 Task: Look for products in the category "Chocolate & Candy" from the brand "Nellys Organics".
Action: Mouse moved to (23, 74)
Screenshot: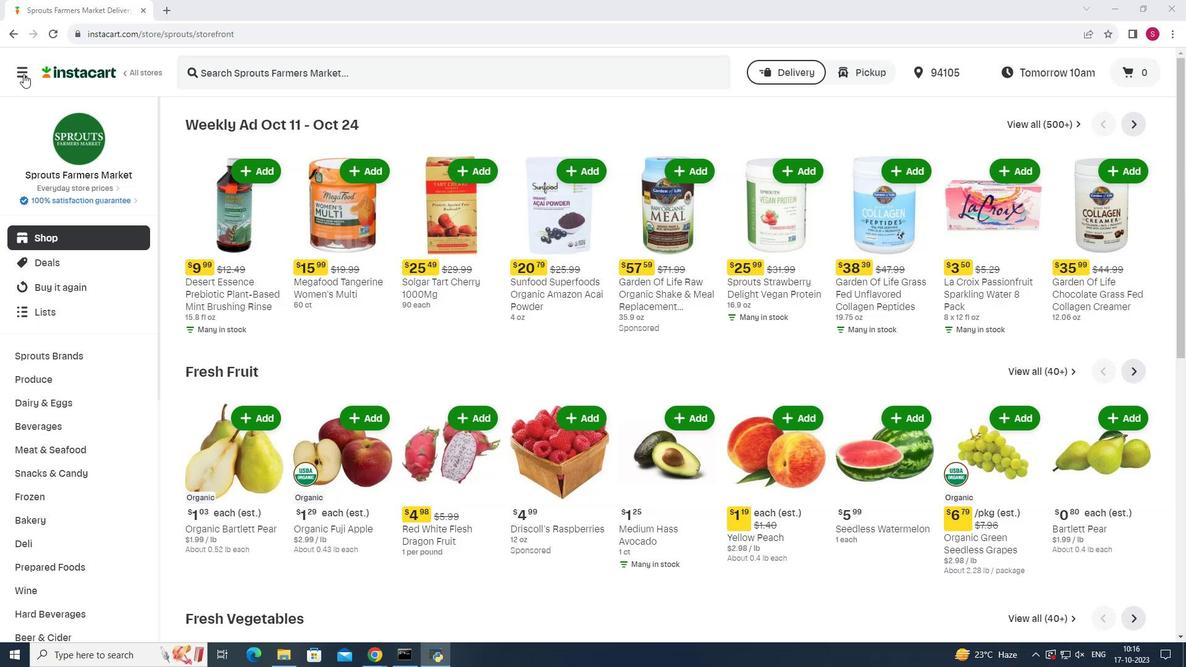 
Action: Mouse pressed left at (23, 74)
Screenshot: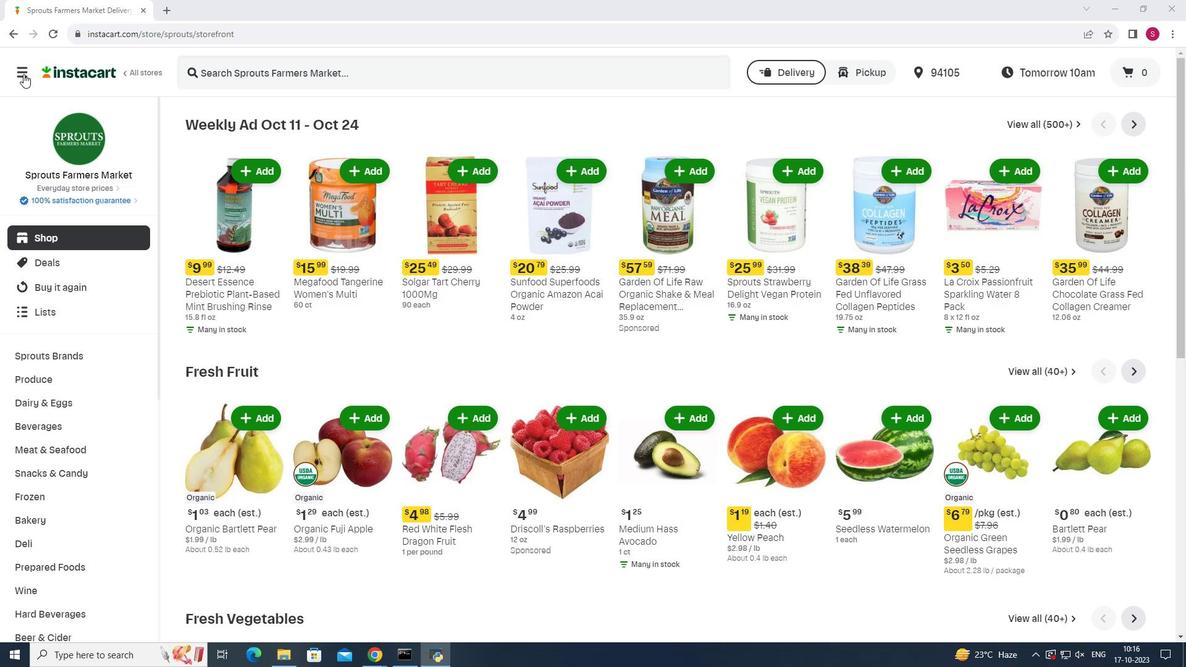 
Action: Mouse moved to (94, 326)
Screenshot: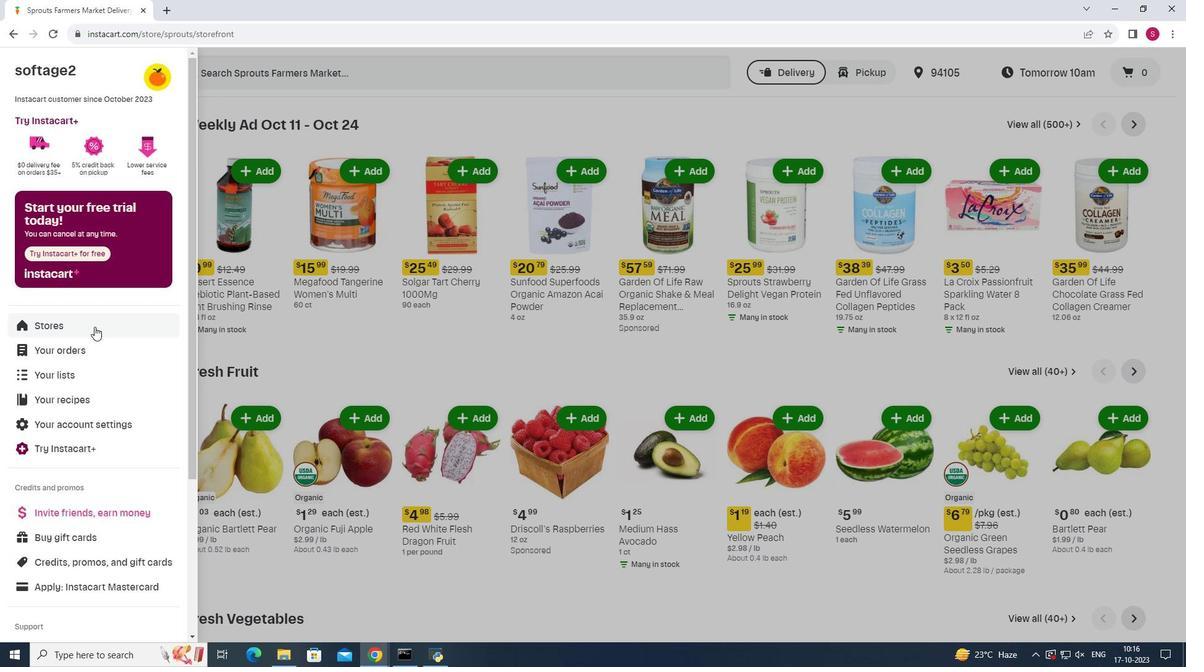 
Action: Mouse pressed left at (94, 326)
Screenshot: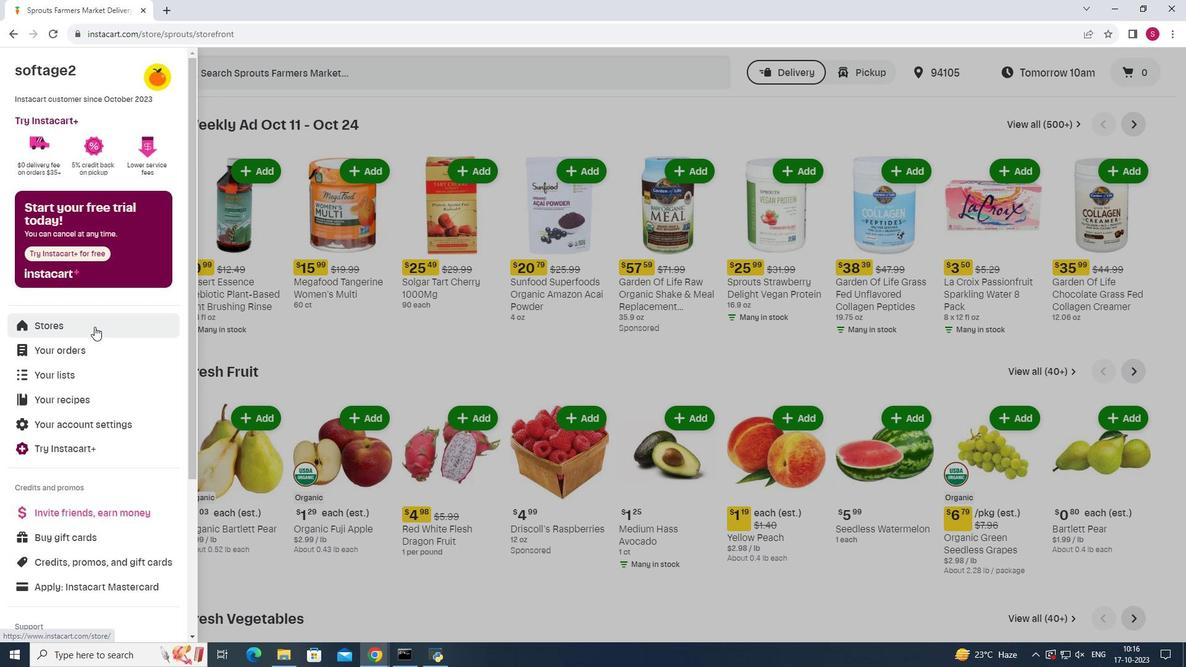 
Action: Mouse moved to (271, 118)
Screenshot: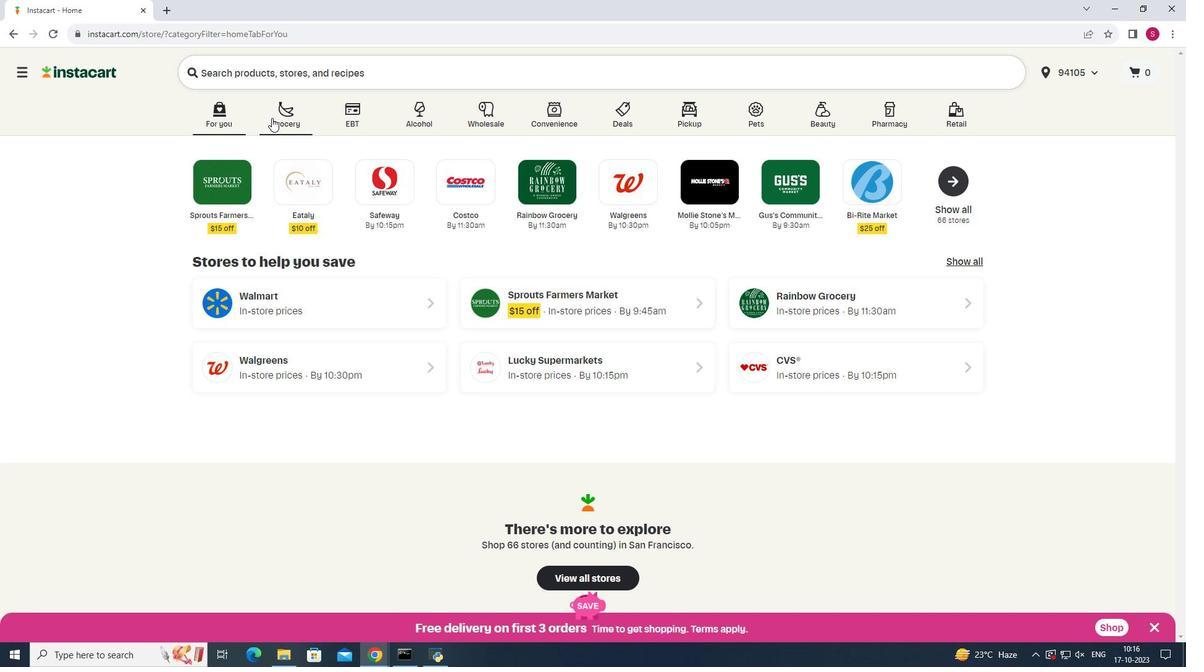 
Action: Mouse pressed left at (271, 118)
Screenshot: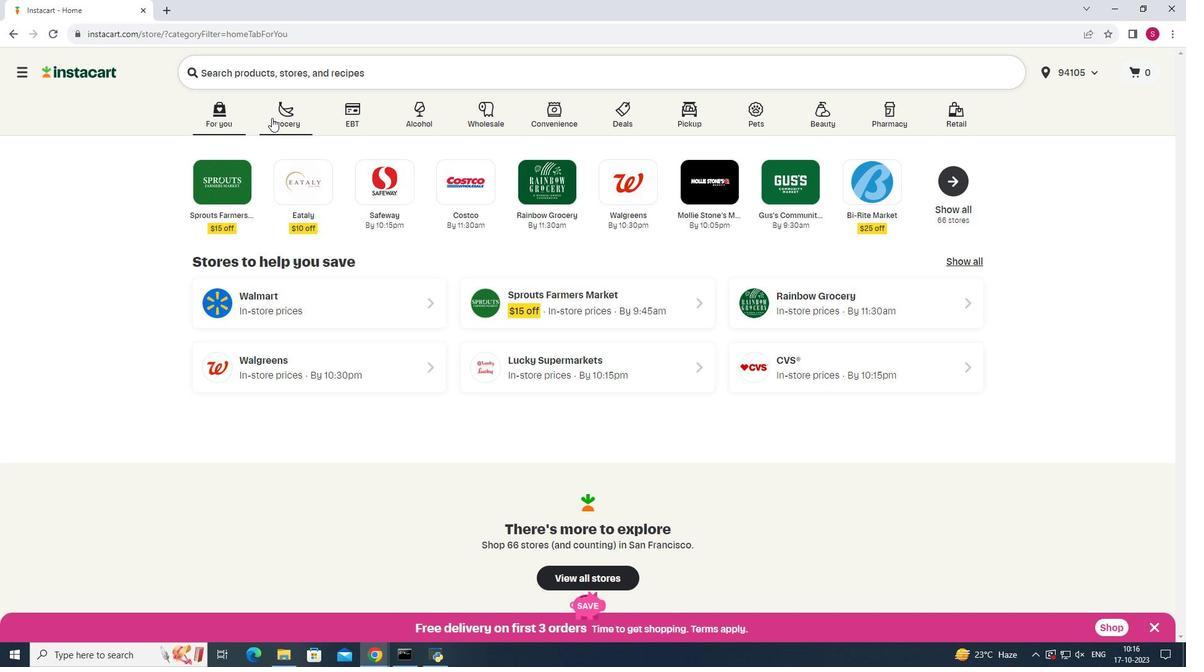 
Action: Mouse moved to (870, 168)
Screenshot: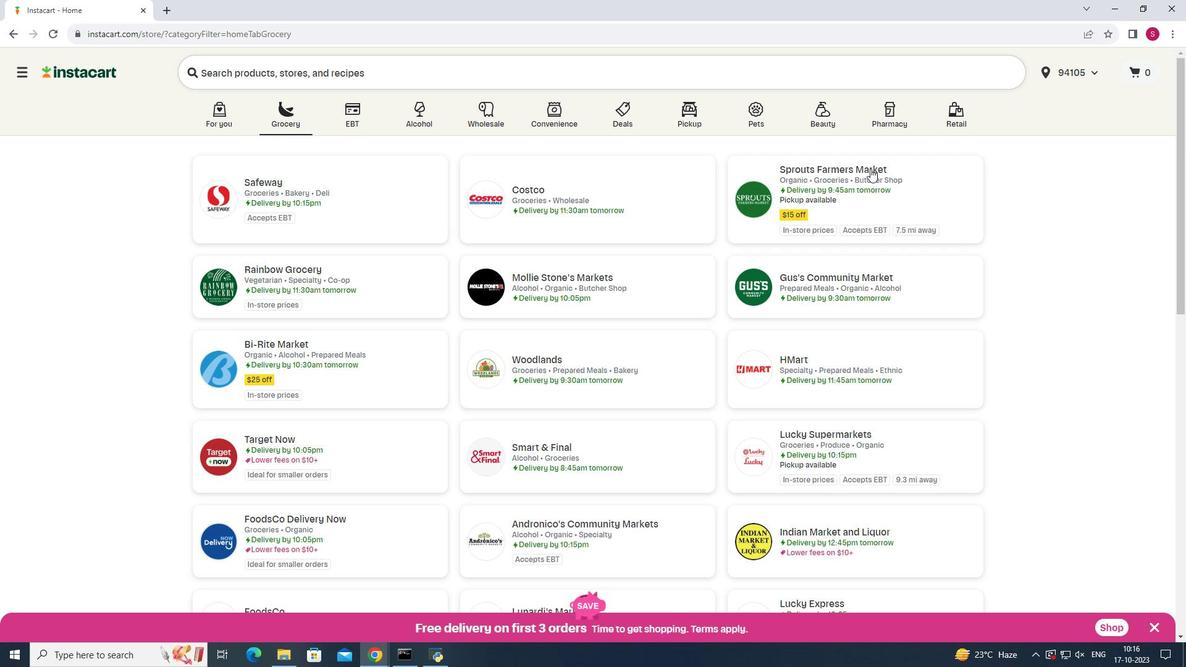
Action: Mouse pressed left at (870, 168)
Screenshot: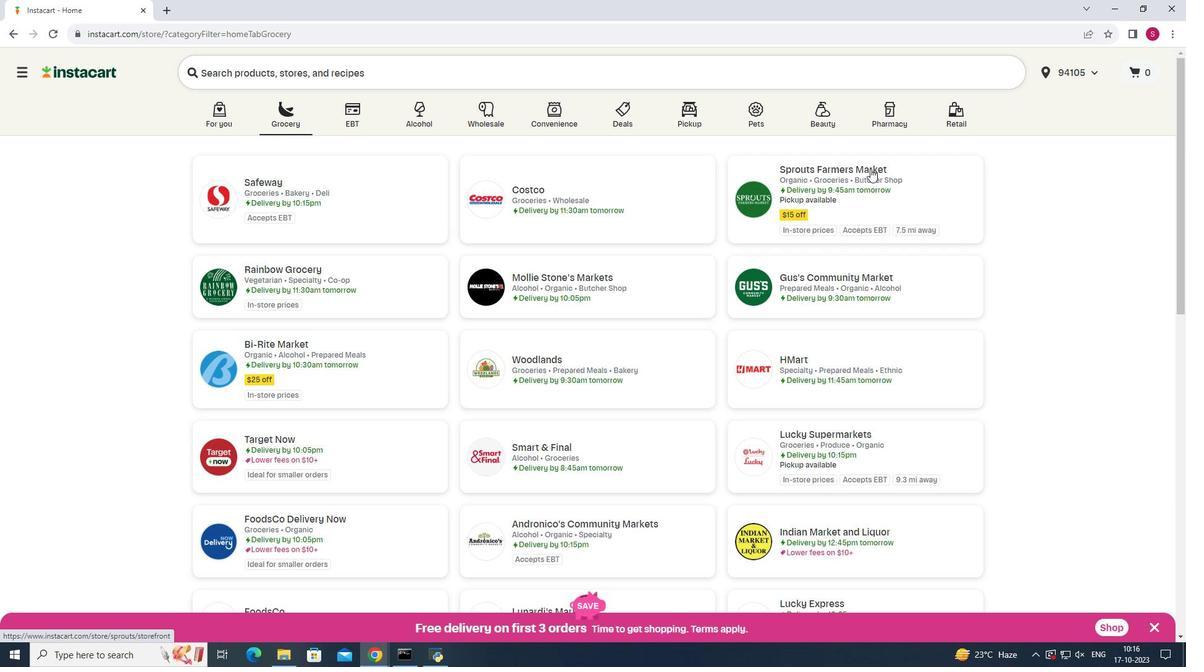 
Action: Mouse moved to (47, 471)
Screenshot: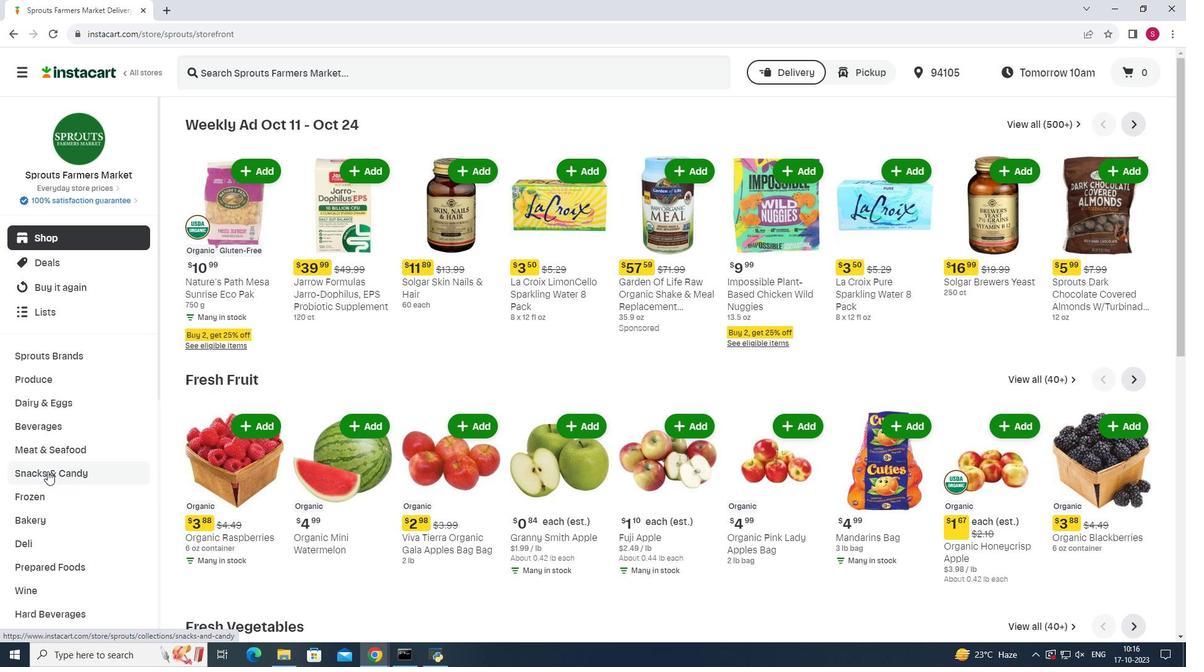 
Action: Mouse pressed left at (47, 471)
Screenshot: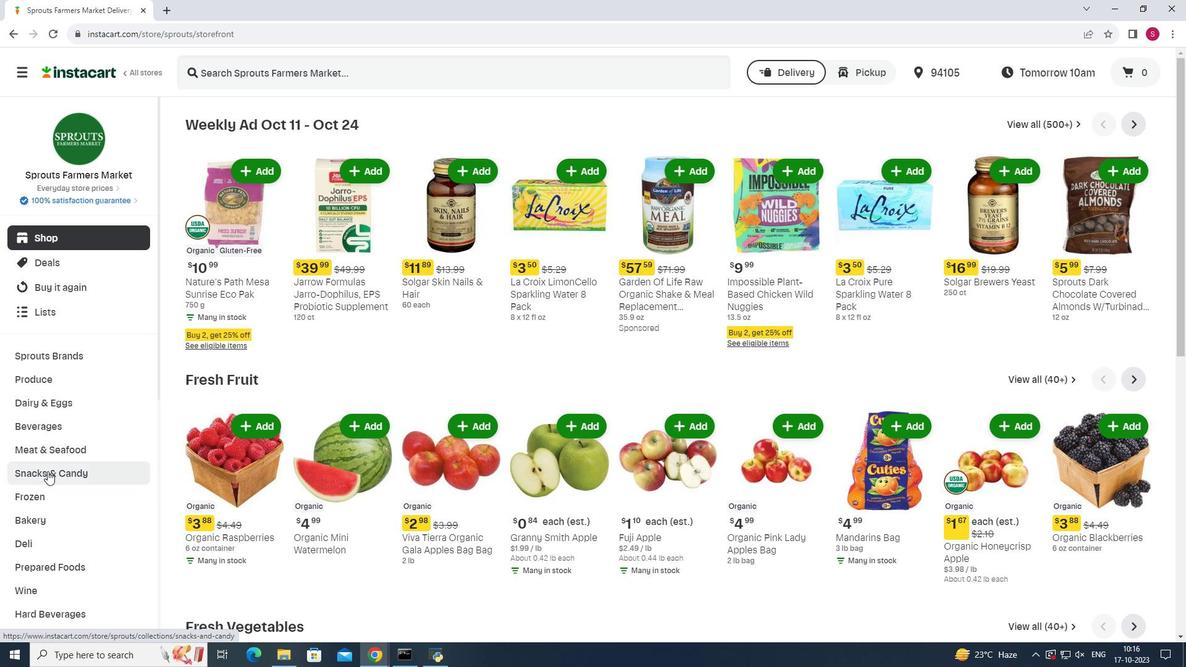 
Action: Mouse moved to (343, 150)
Screenshot: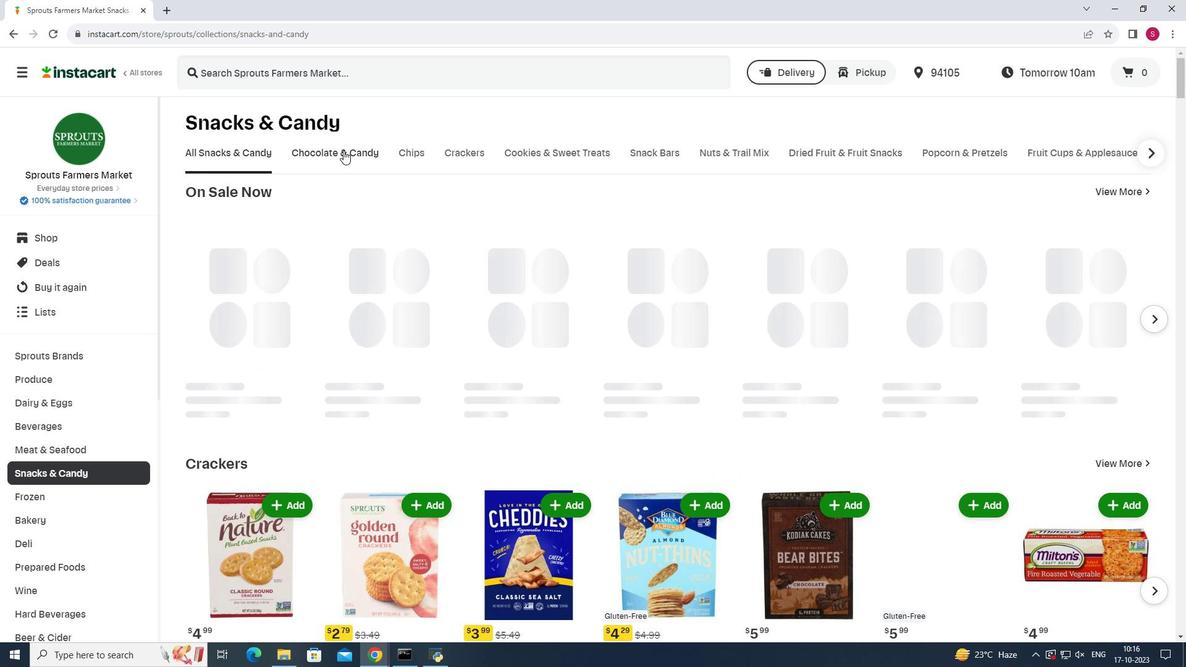
Action: Mouse pressed left at (343, 150)
Screenshot: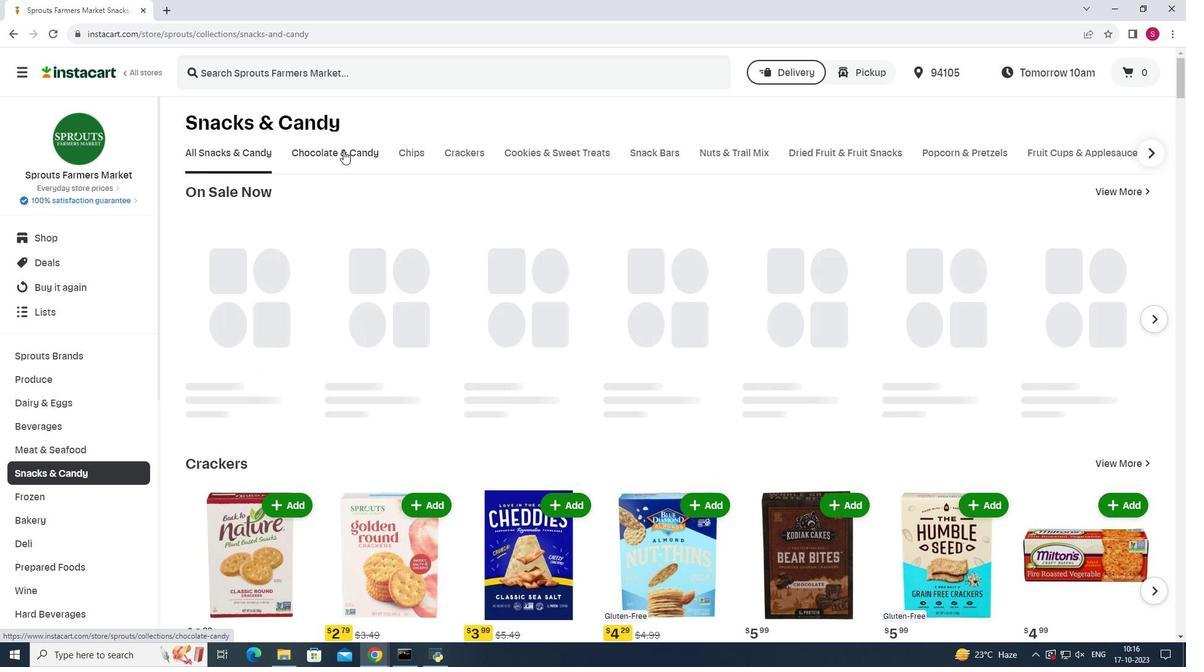 
Action: Mouse moved to (325, 201)
Screenshot: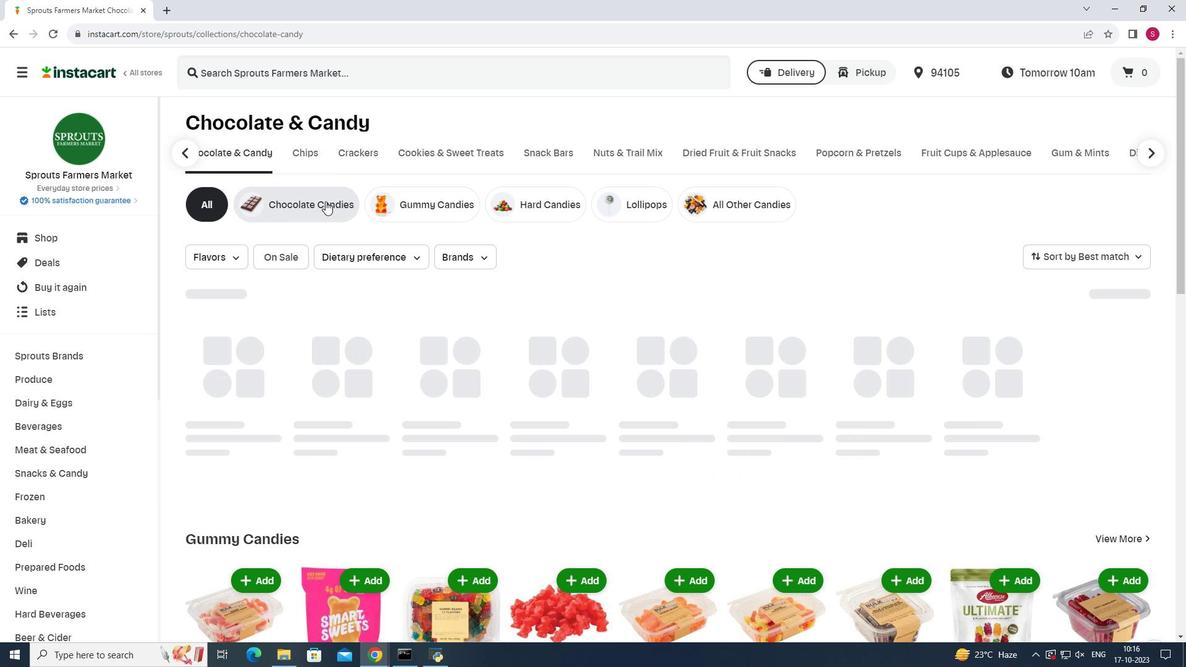 
Action: Mouse pressed left at (325, 201)
Screenshot: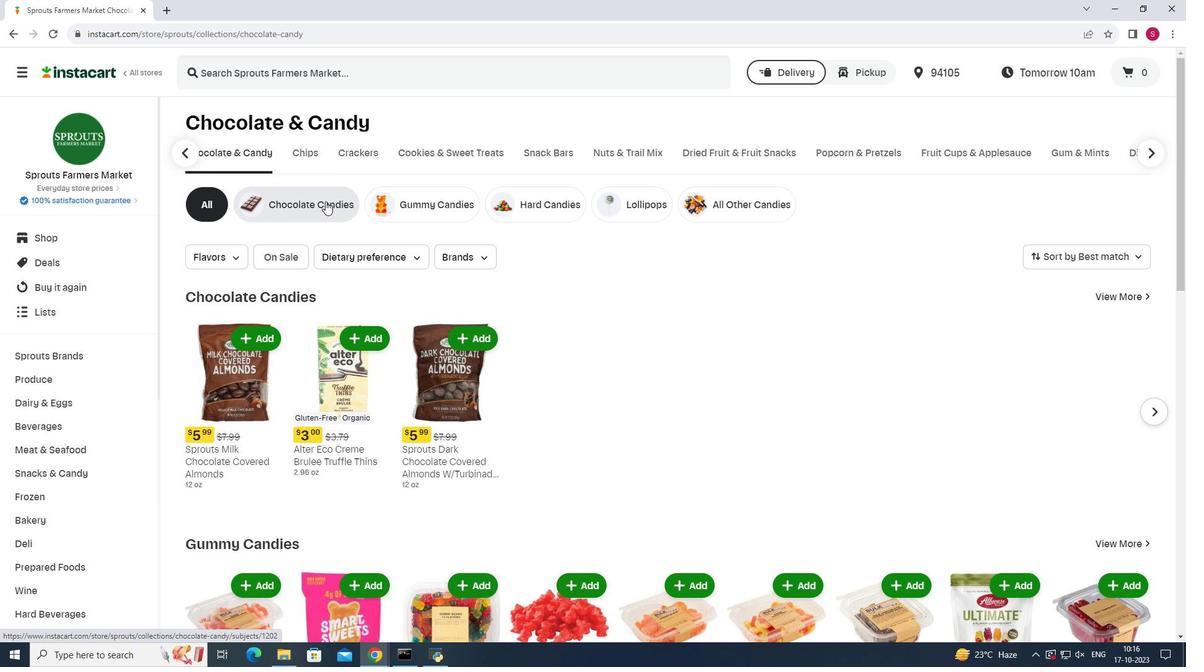 
Action: Mouse moved to (478, 255)
Screenshot: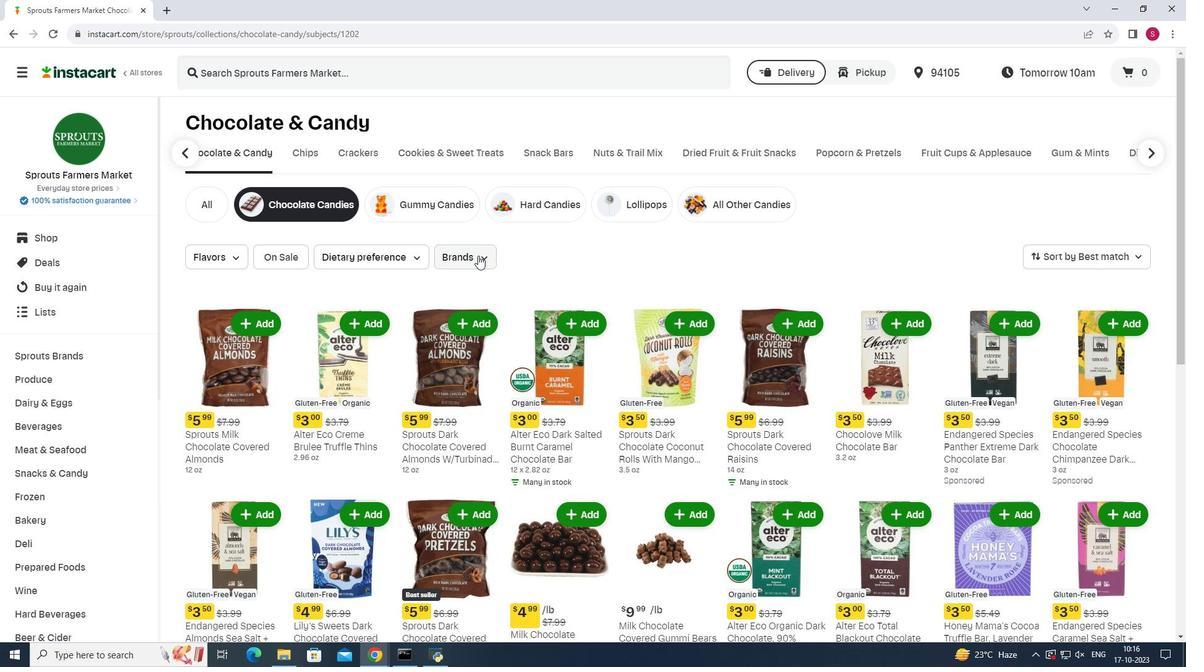 
Action: Mouse pressed left at (478, 255)
Screenshot: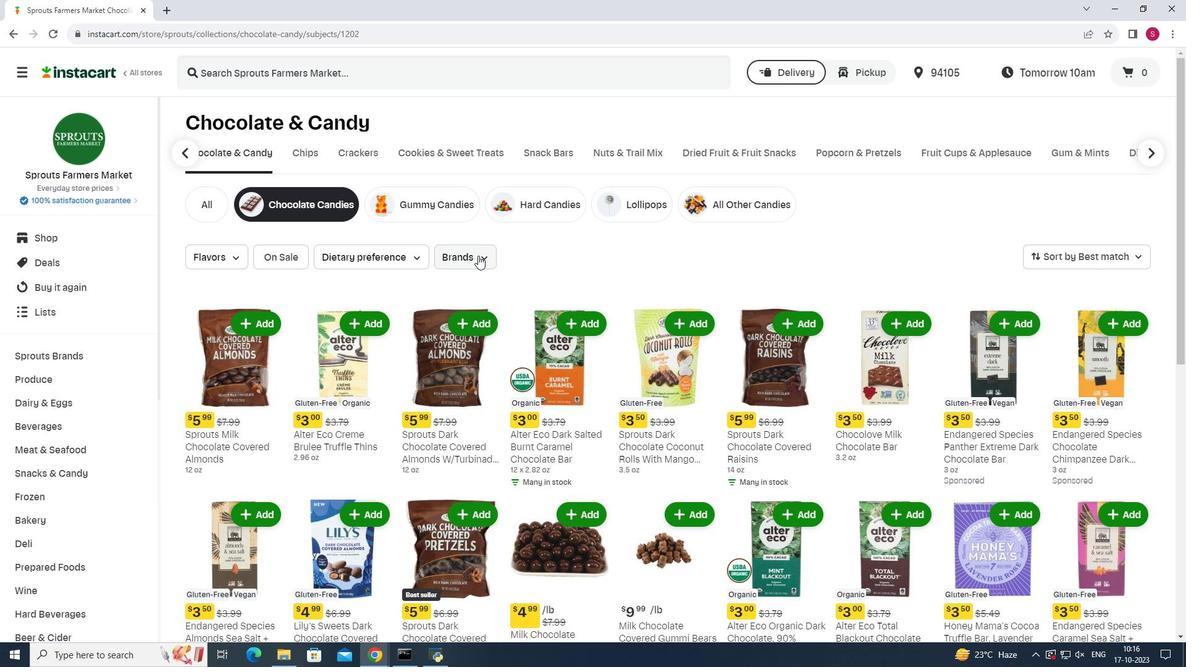 
Action: Mouse moved to (546, 373)
Screenshot: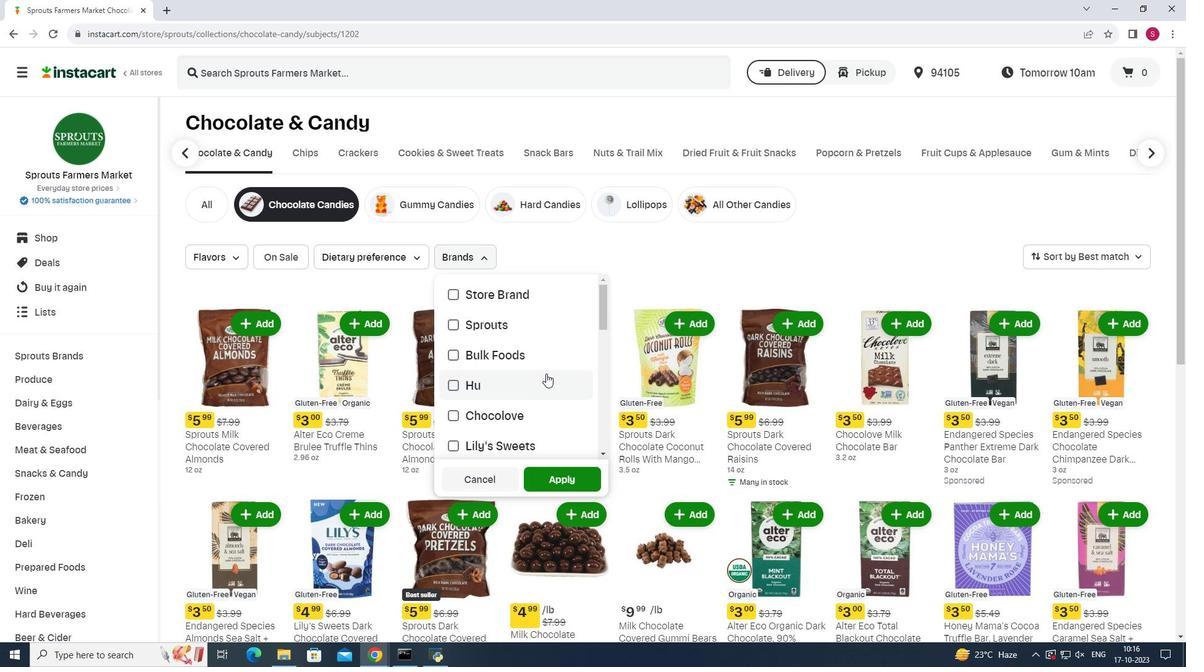
Action: Mouse scrolled (546, 373) with delta (0, 0)
Screenshot: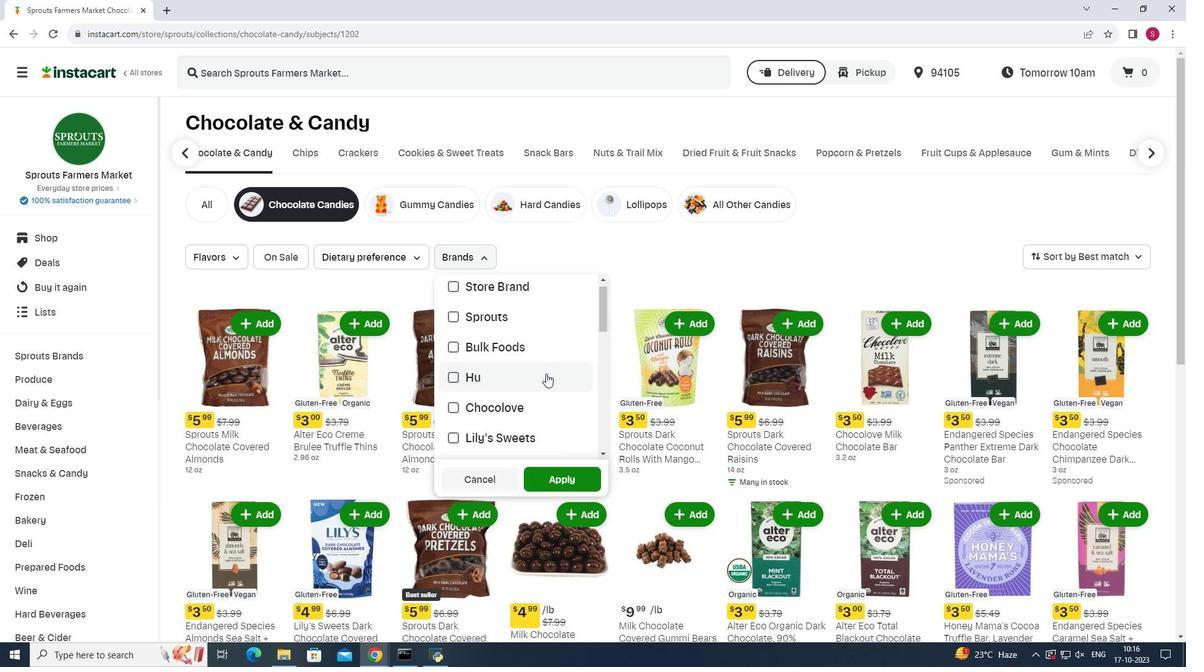 
Action: Mouse scrolled (546, 373) with delta (0, 0)
Screenshot: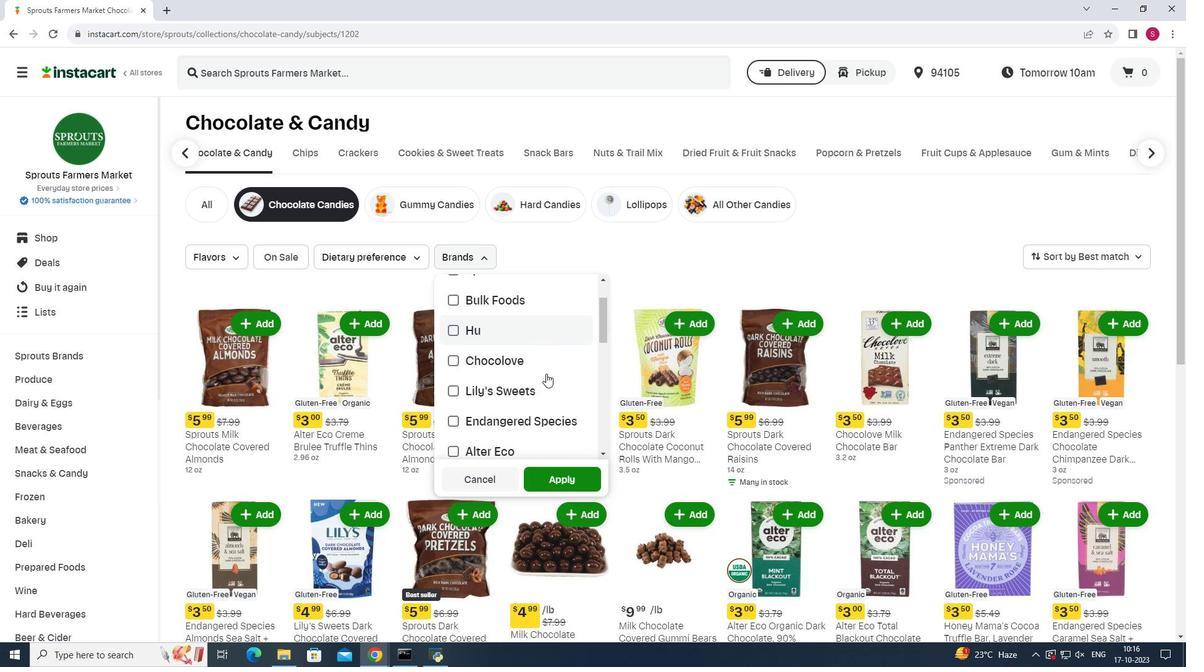 
Action: Mouse moved to (546, 373)
Screenshot: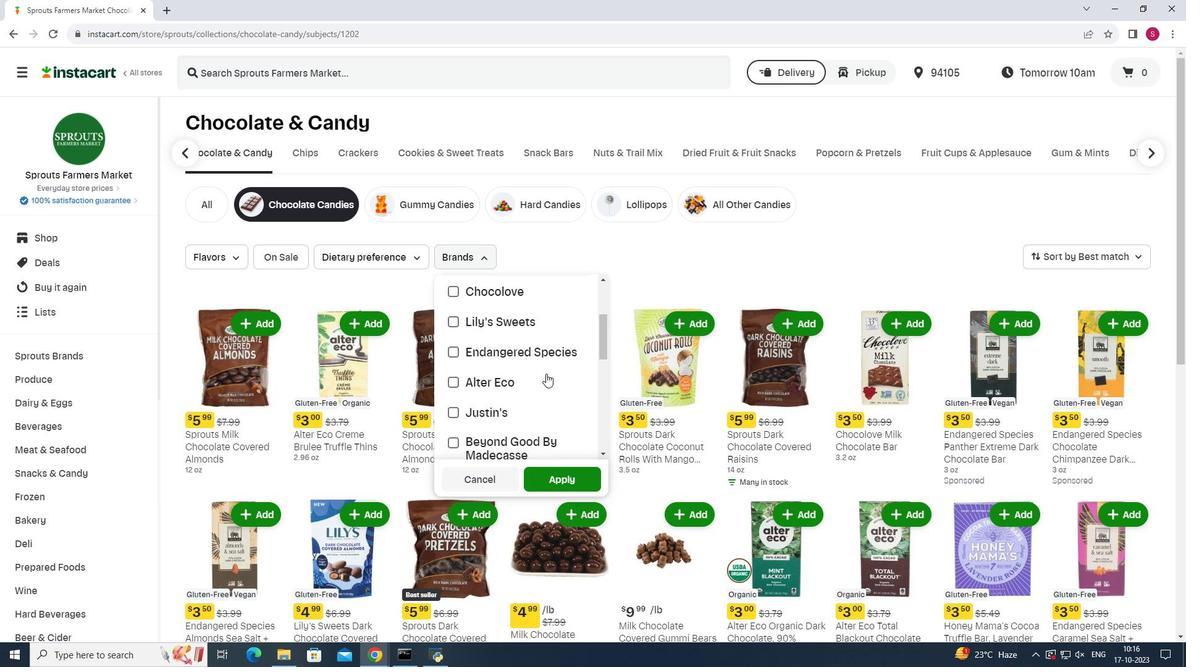 
Action: Mouse scrolled (546, 373) with delta (0, 0)
Screenshot: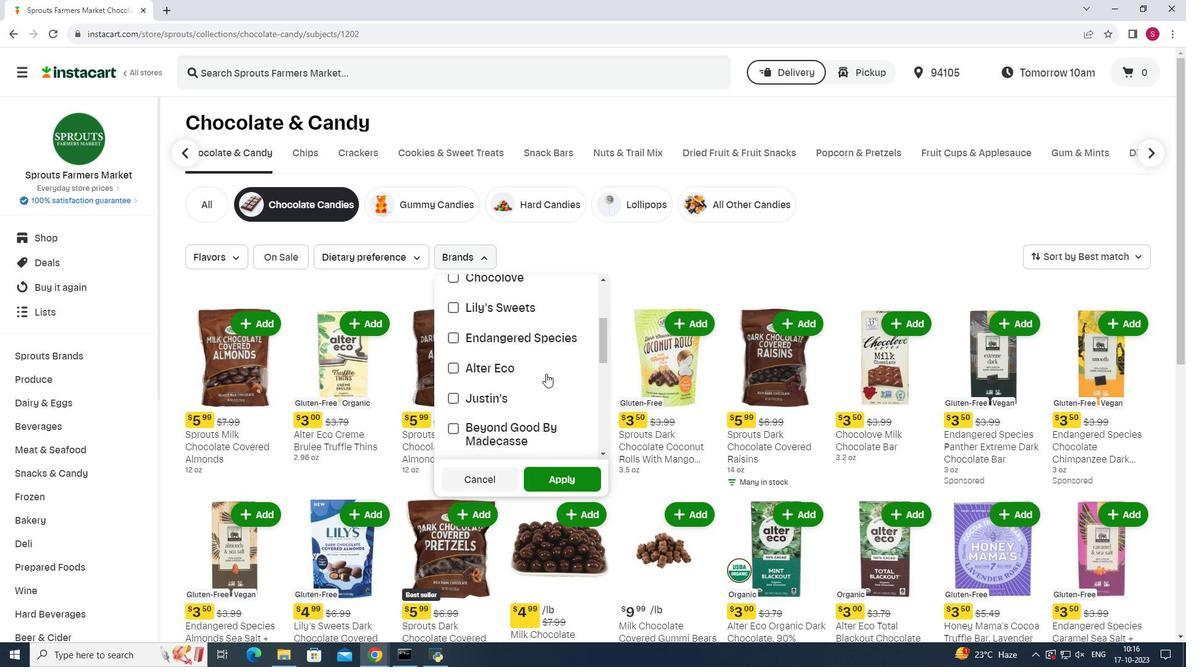 
Action: Mouse moved to (546, 372)
Screenshot: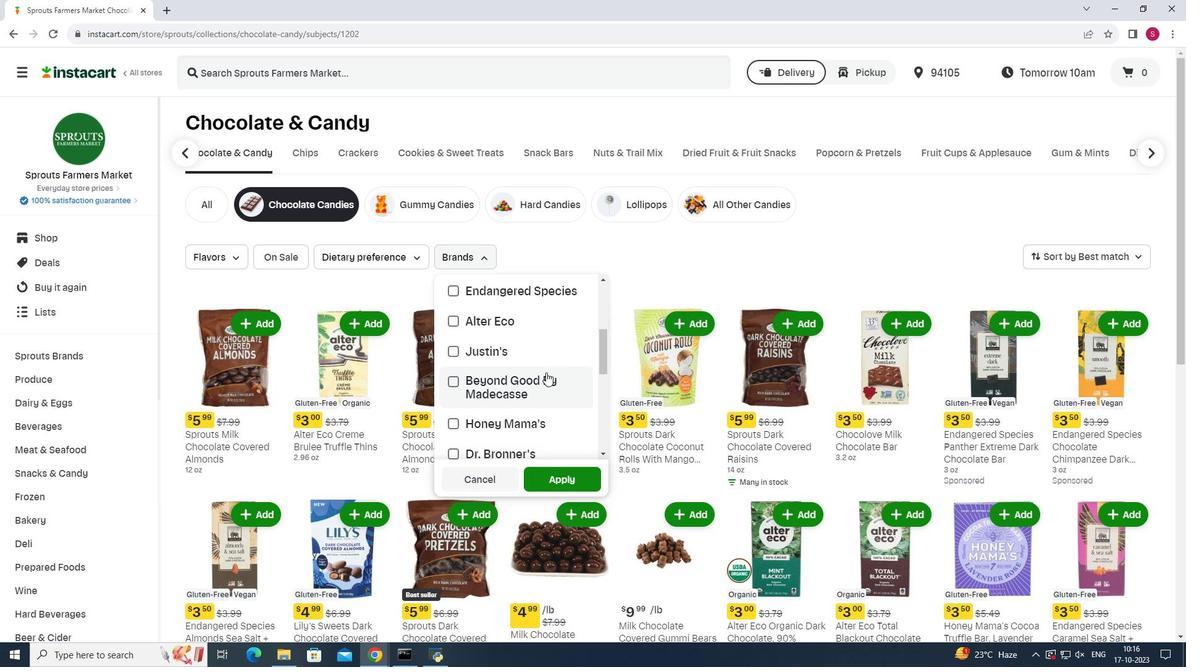 
Action: Mouse scrolled (546, 372) with delta (0, 0)
Screenshot: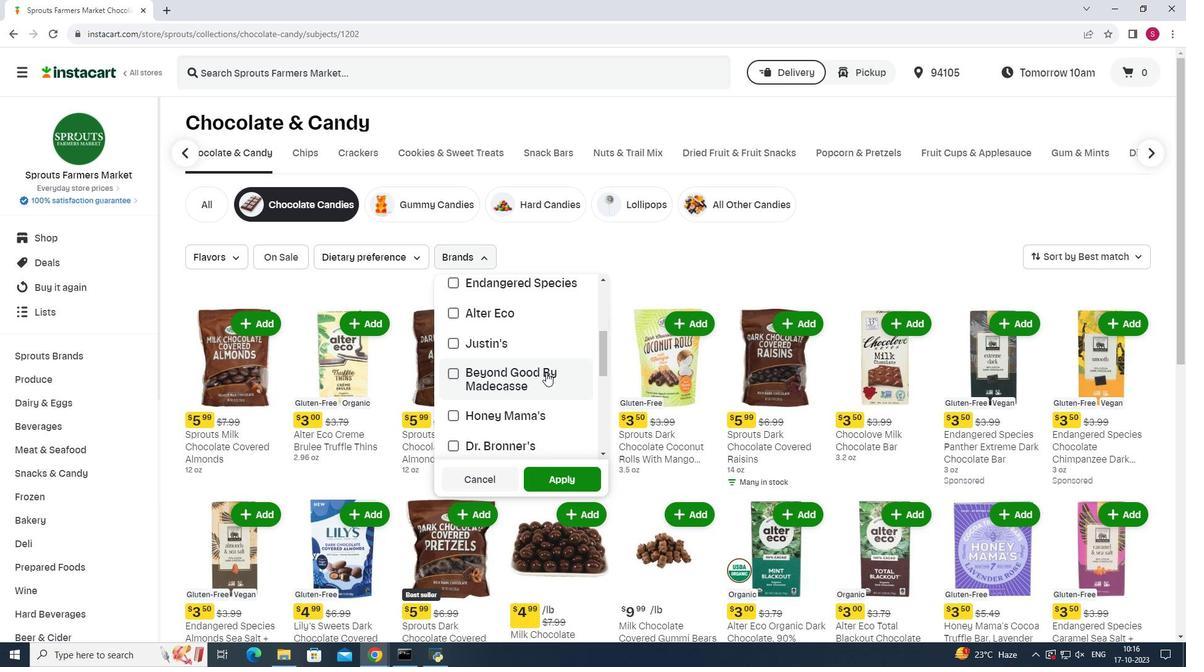 
Action: Mouse scrolled (546, 372) with delta (0, 0)
Screenshot: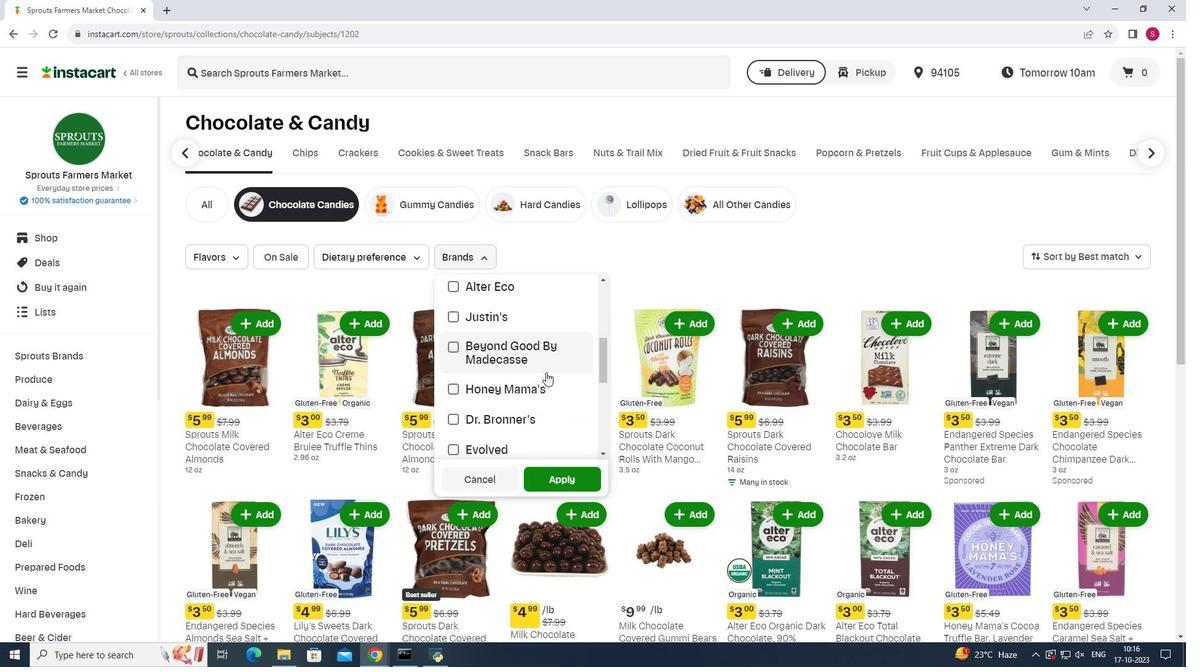 
Action: Mouse scrolled (546, 372) with delta (0, 0)
Screenshot: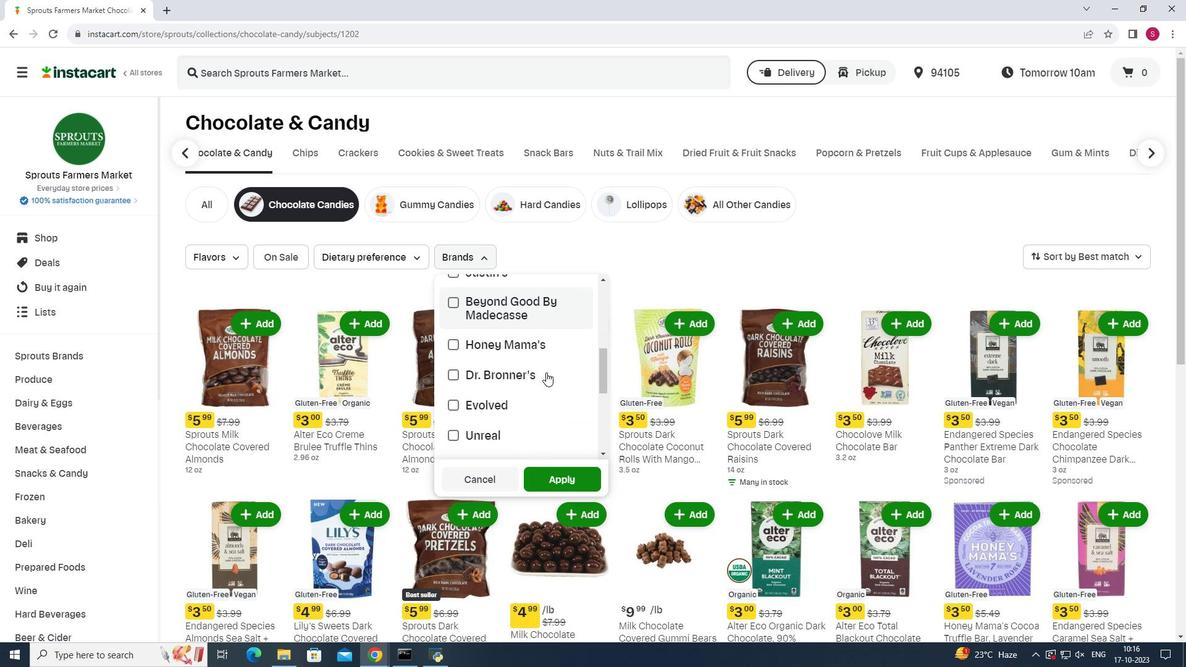 
Action: Mouse moved to (448, 359)
Screenshot: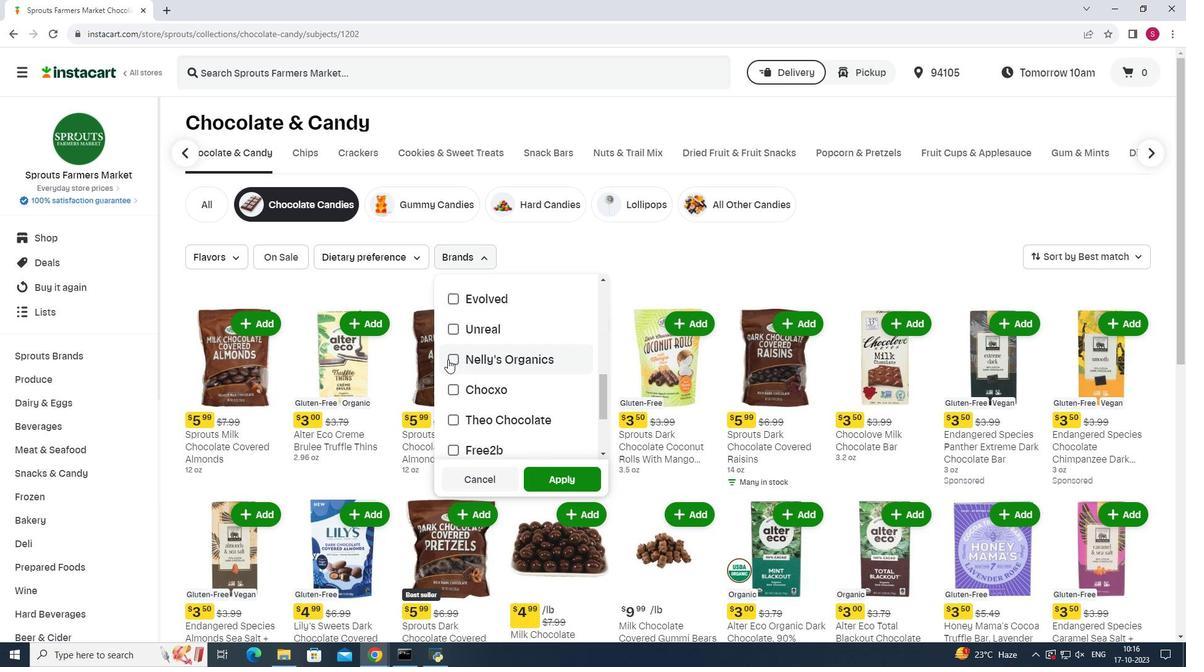
Action: Mouse pressed left at (448, 359)
Screenshot: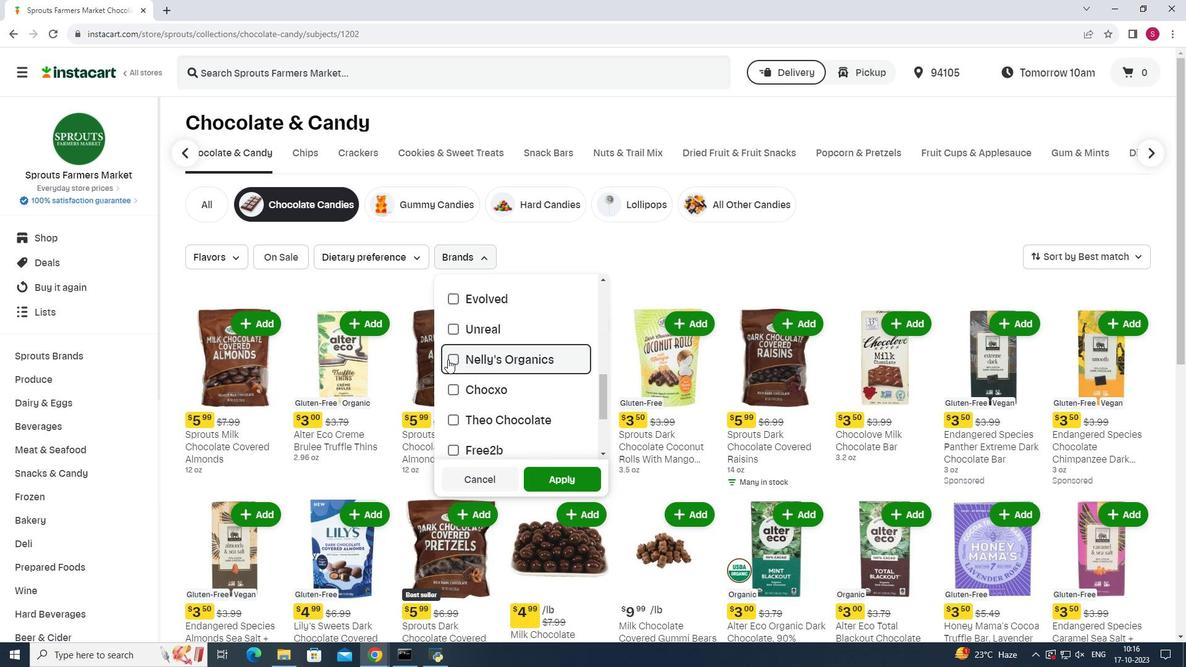 
Action: Mouse moved to (558, 480)
Screenshot: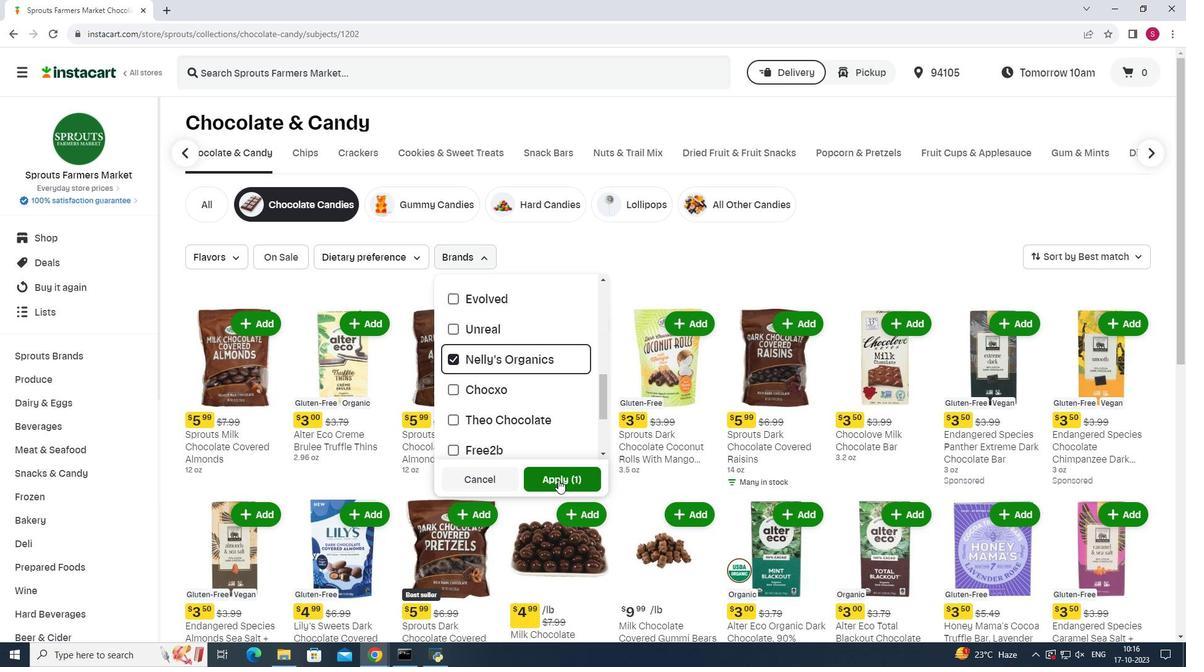 
Action: Mouse pressed left at (558, 480)
Screenshot: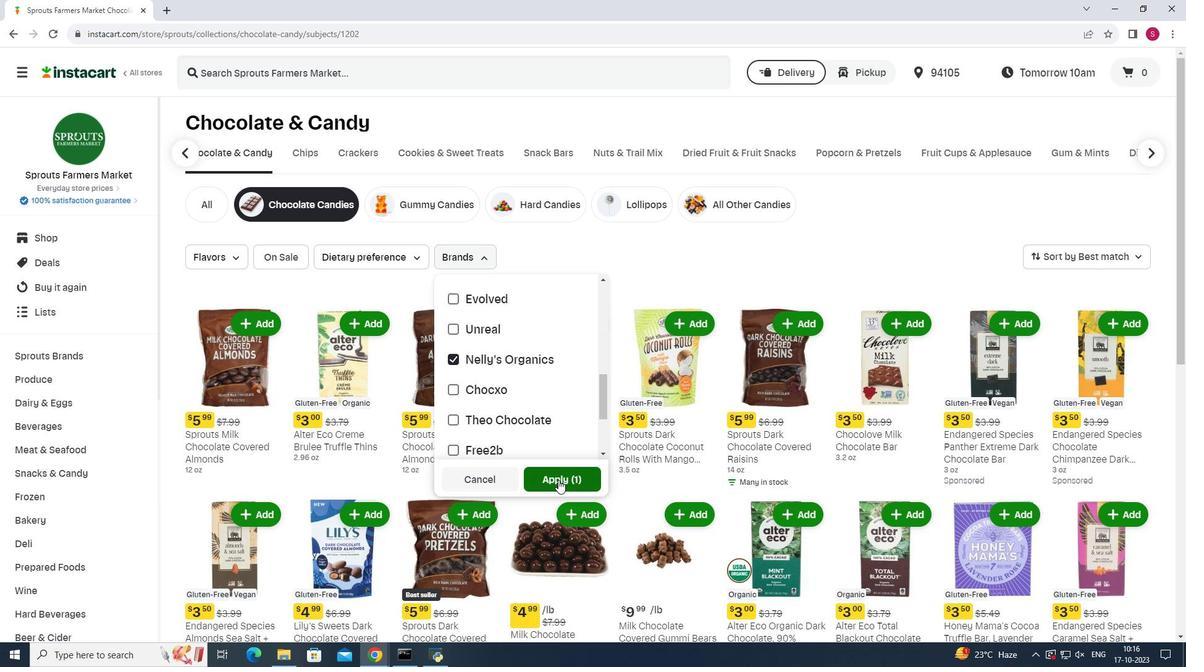 
Action: Mouse moved to (730, 195)
Screenshot: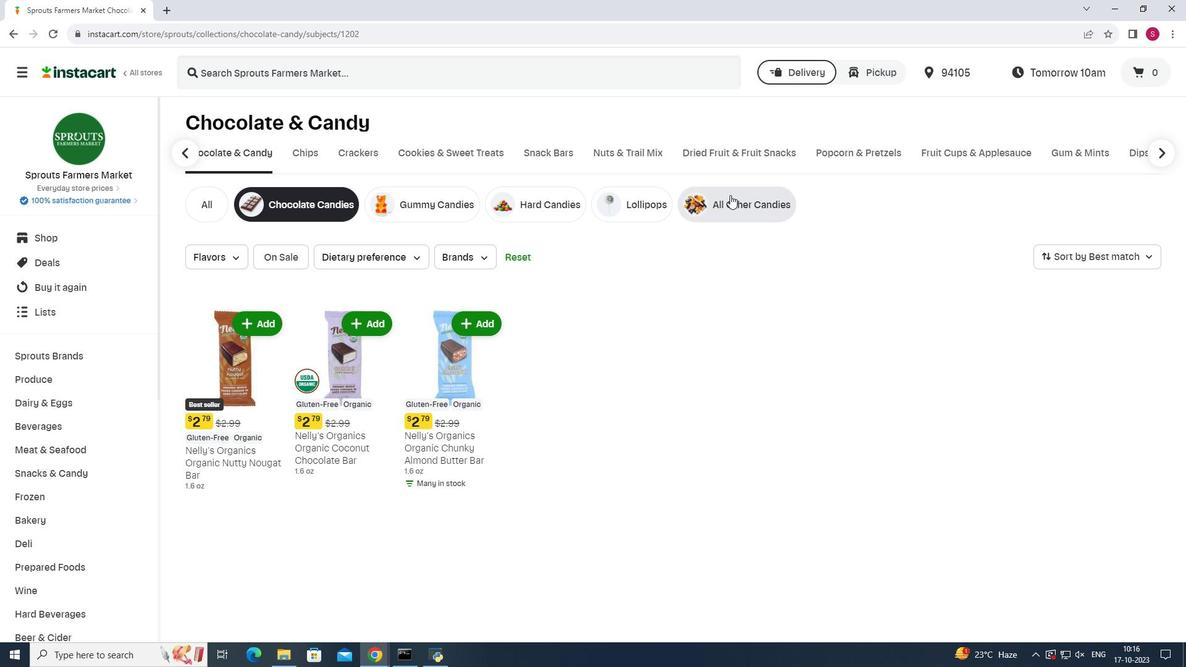 
